 Task: Add Ham On Multigrain Grab & Go Sandwich to the cart.
Action: Mouse moved to (925, 319)
Screenshot: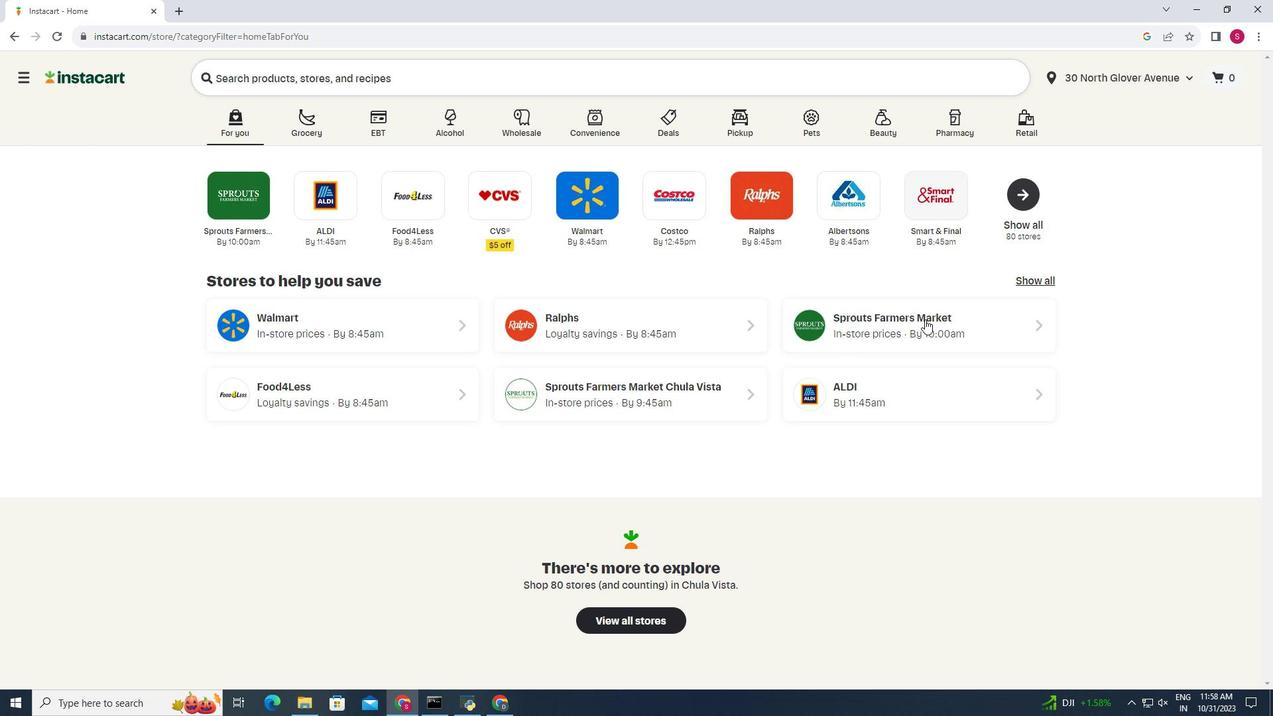
Action: Mouse pressed left at (925, 319)
Screenshot: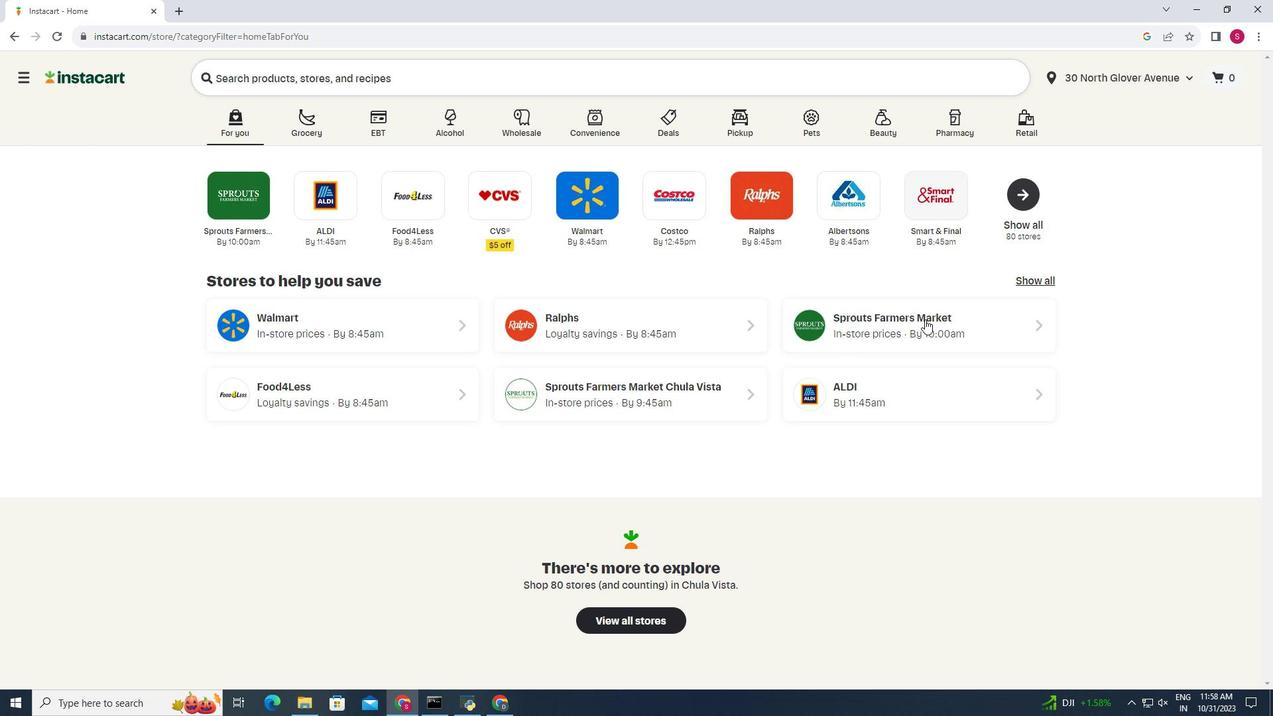 
Action: Mouse moved to (69, 601)
Screenshot: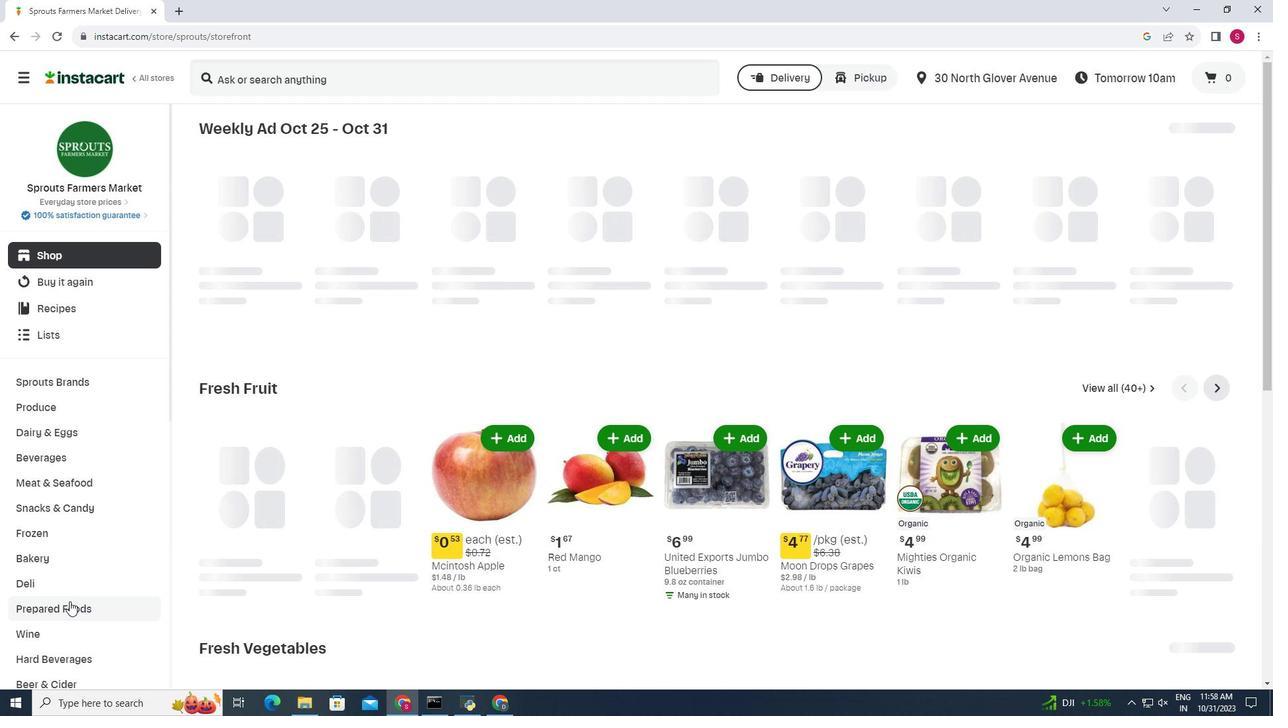 
Action: Mouse pressed left at (69, 601)
Screenshot: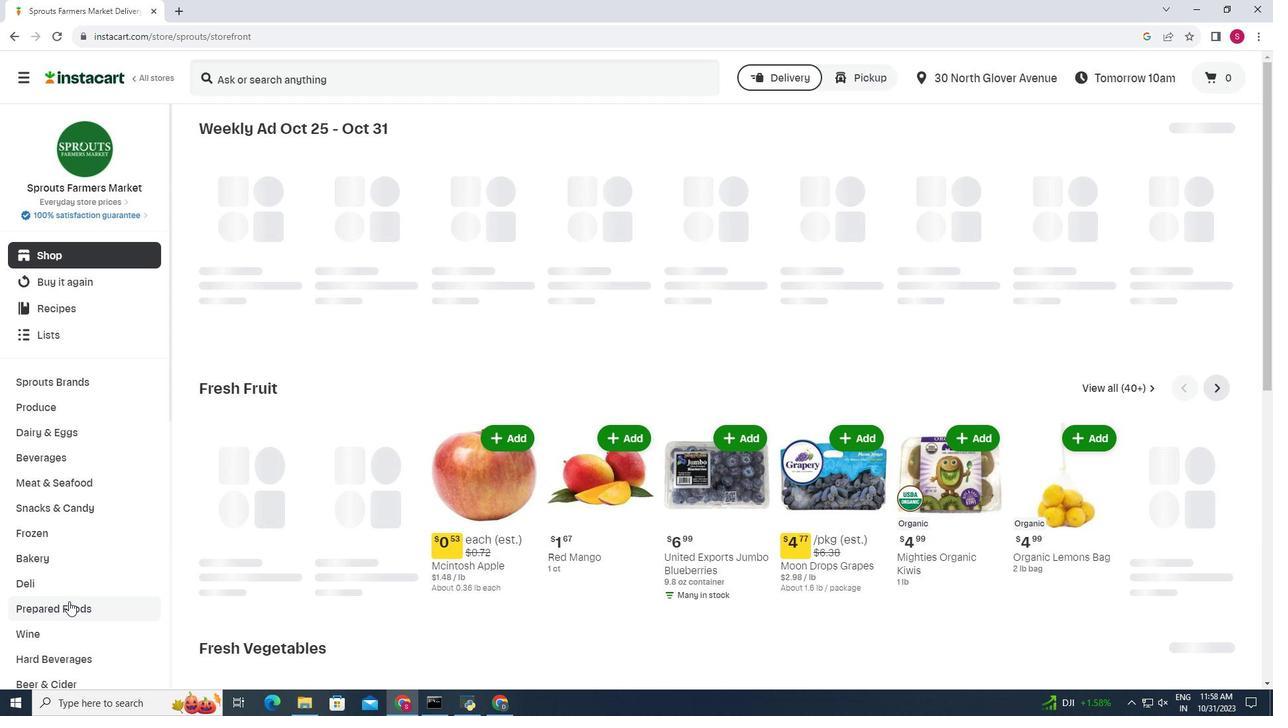 
Action: Mouse moved to (358, 167)
Screenshot: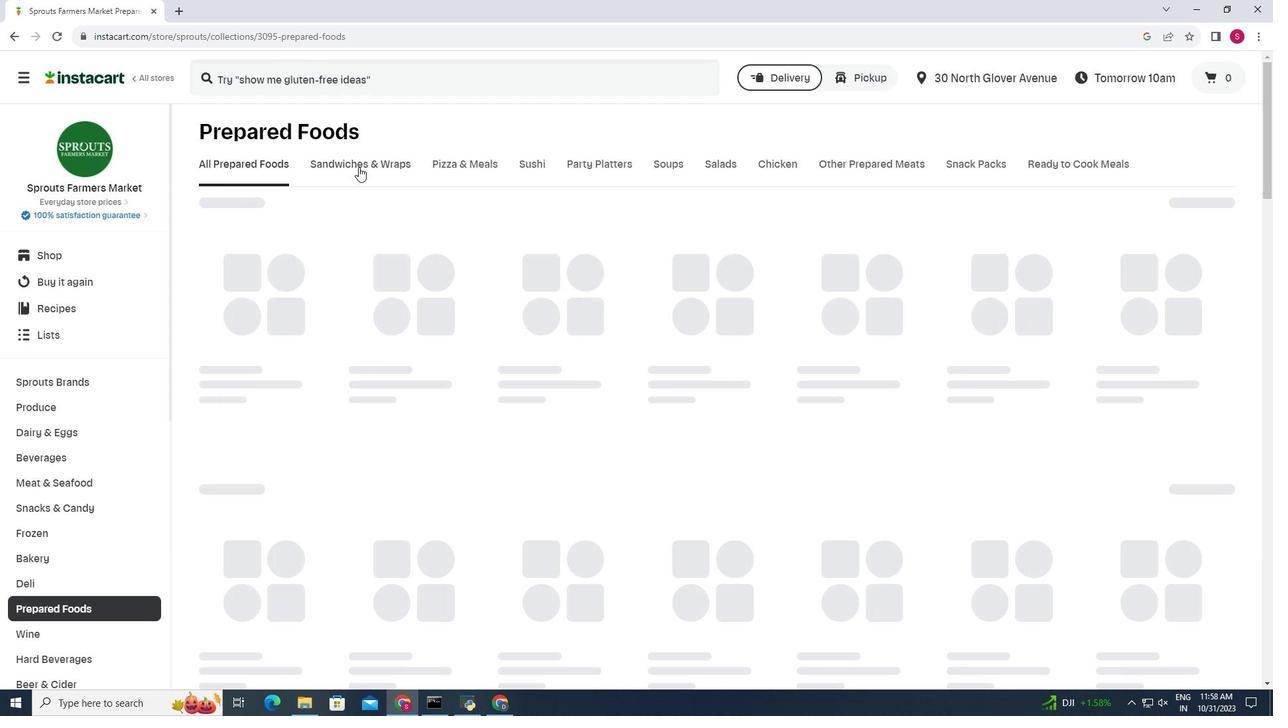 
Action: Mouse pressed left at (358, 167)
Screenshot: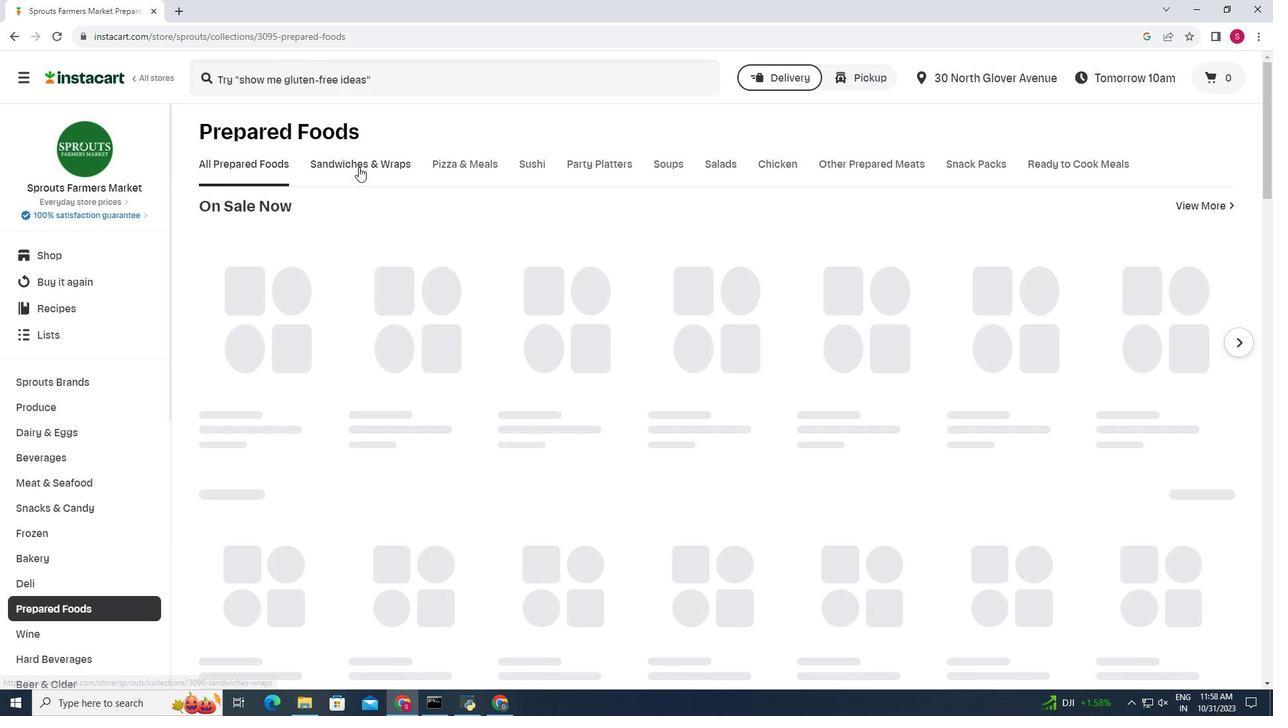 
Action: Mouse moved to (755, 319)
Screenshot: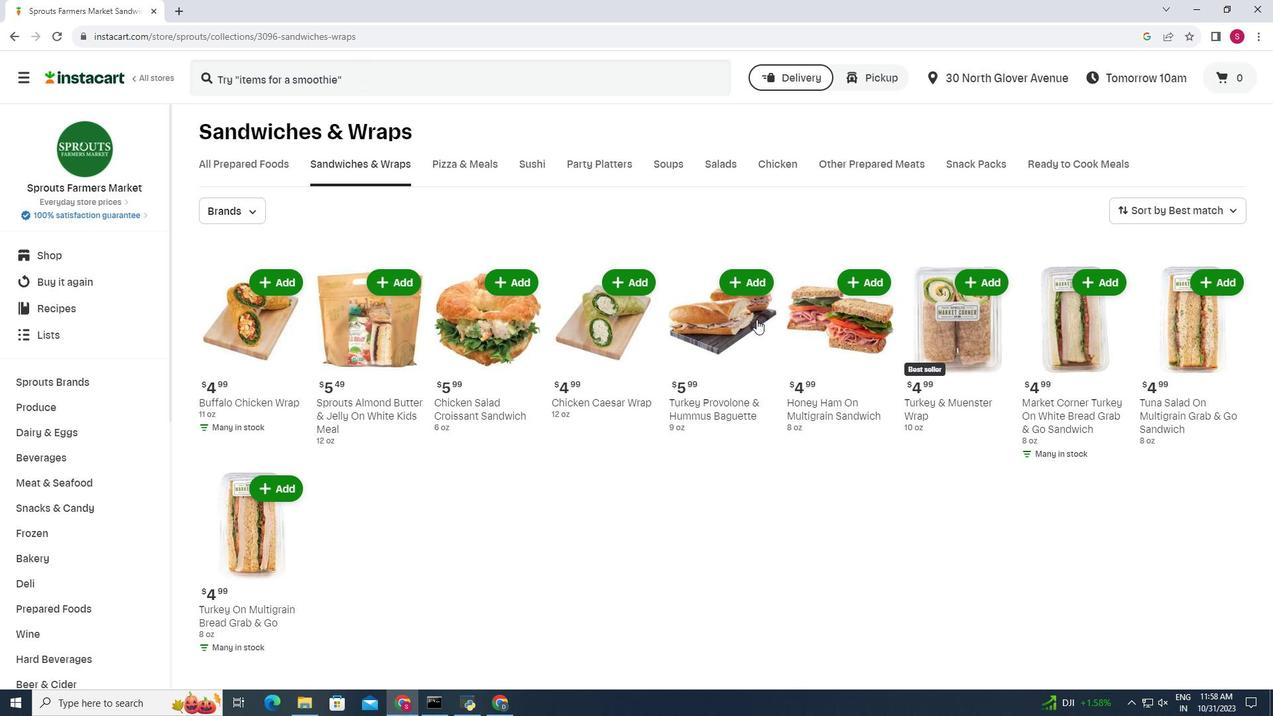 
